 Task: Disable the option email in career advice.
Action: Mouse moved to (941, 128)
Screenshot: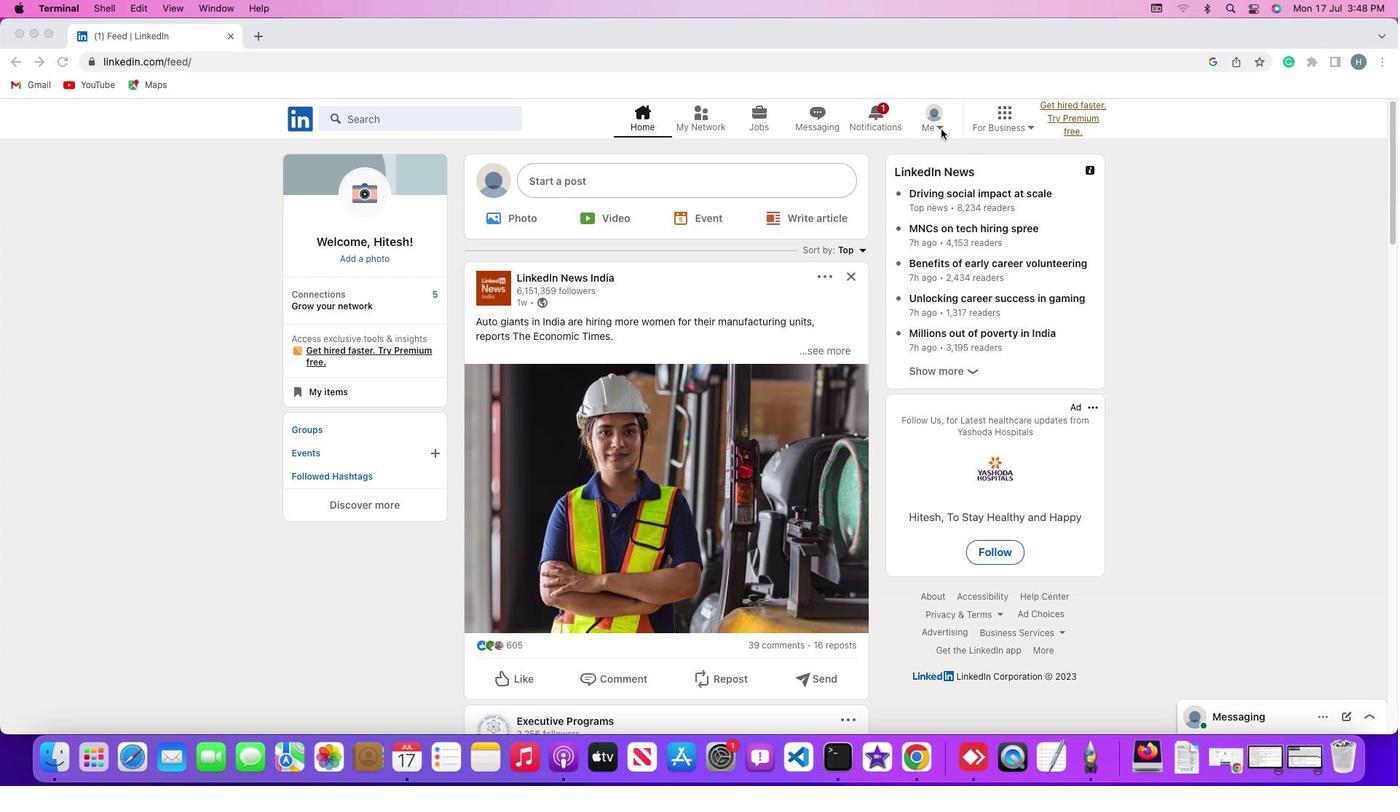 
Action: Mouse pressed left at (941, 128)
Screenshot: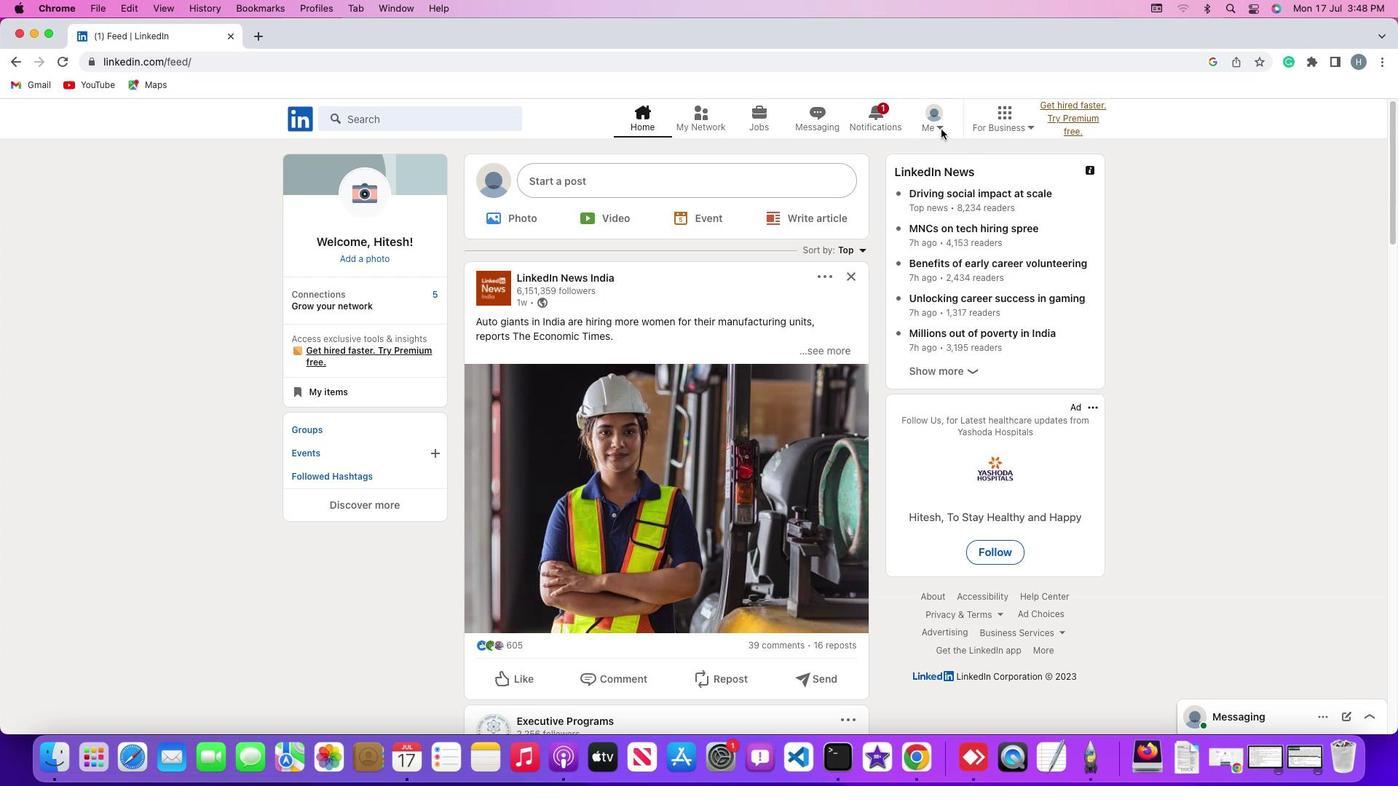 
Action: Mouse moved to (939, 127)
Screenshot: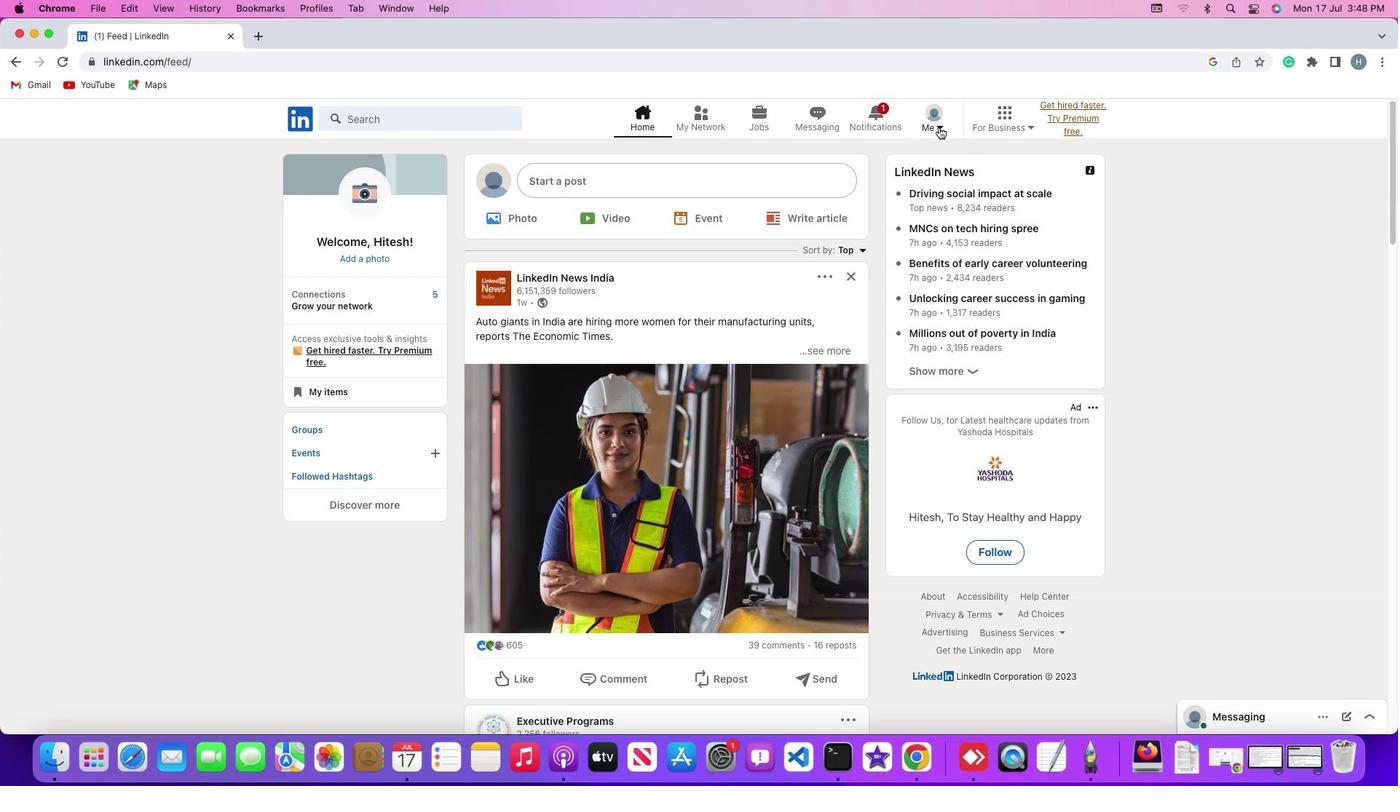 
Action: Mouse pressed left at (939, 127)
Screenshot: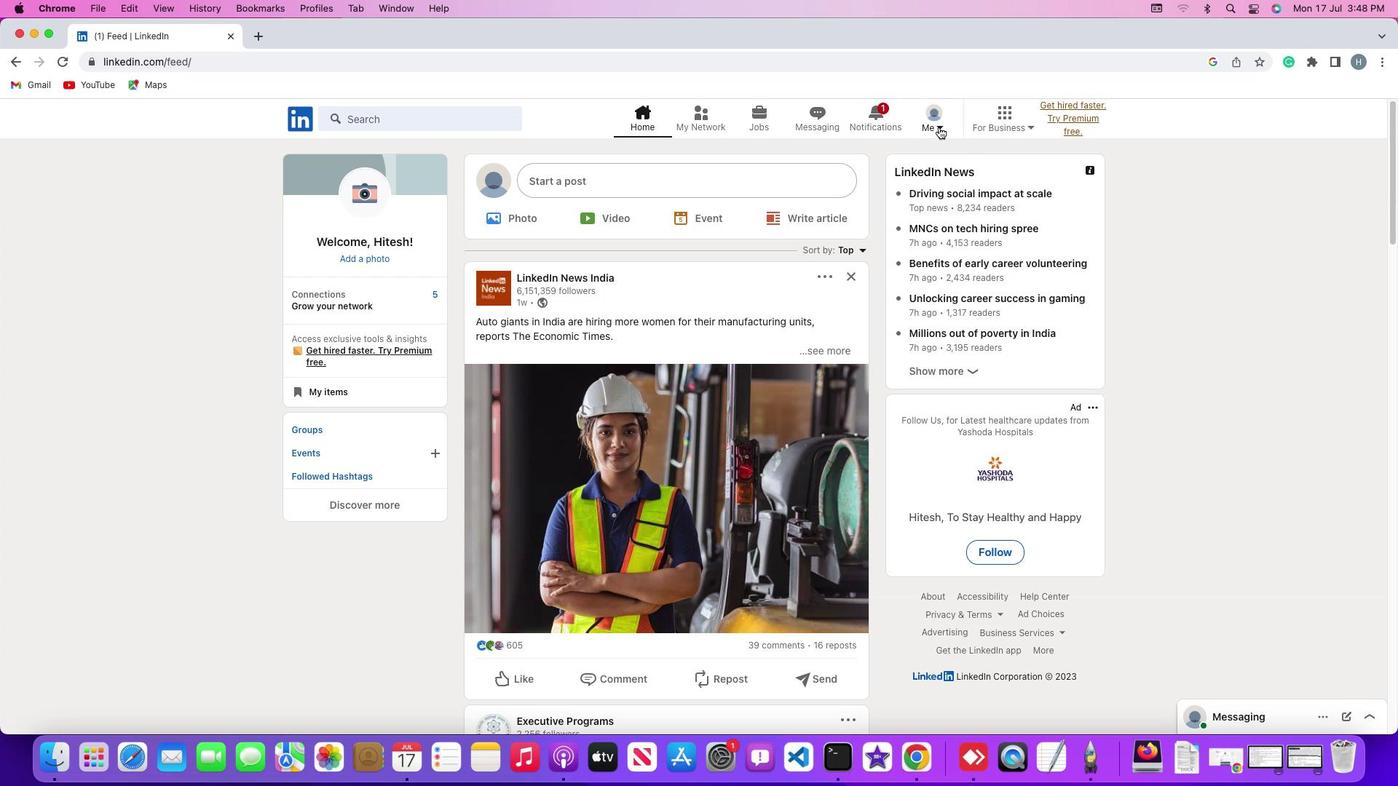 
Action: Mouse moved to (835, 277)
Screenshot: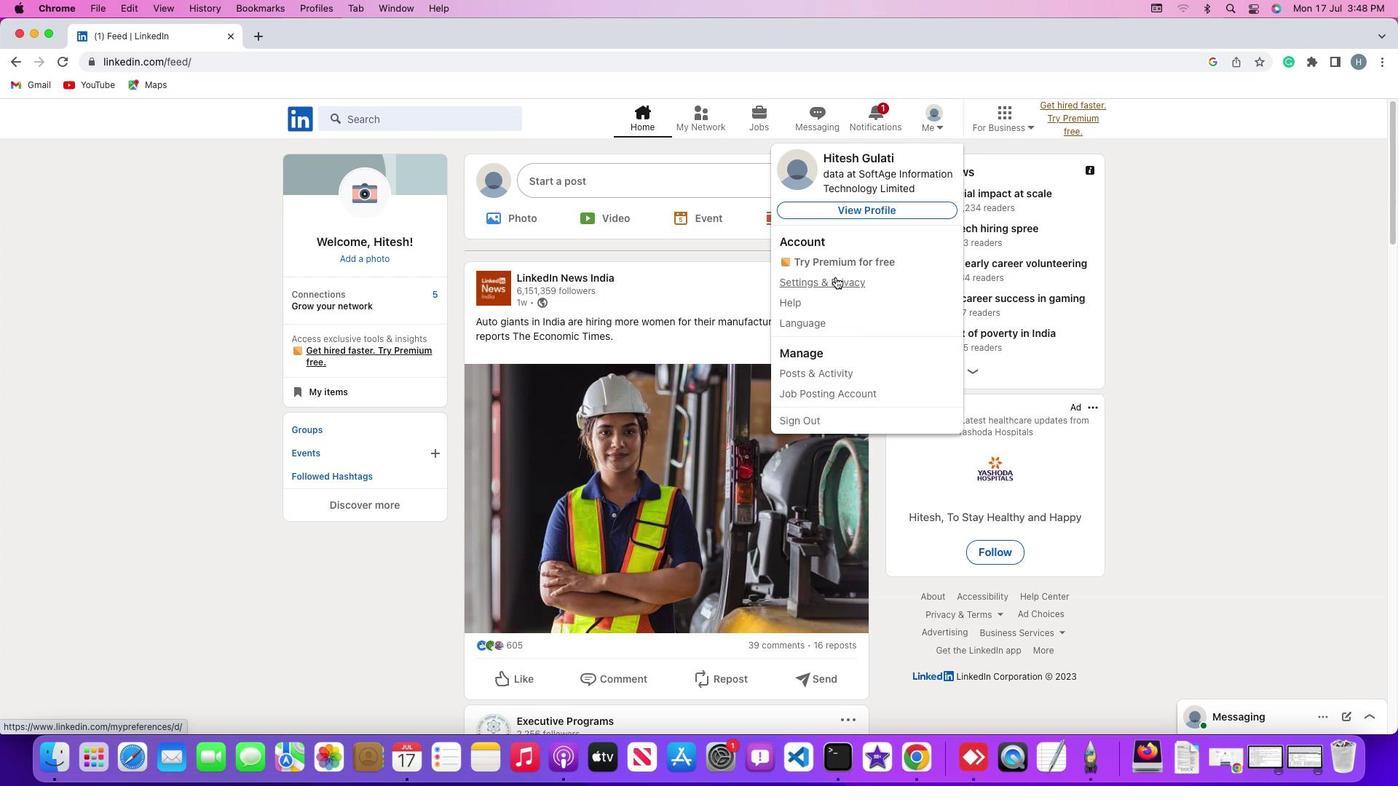 
Action: Mouse pressed left at (835, 277)
Screenshot: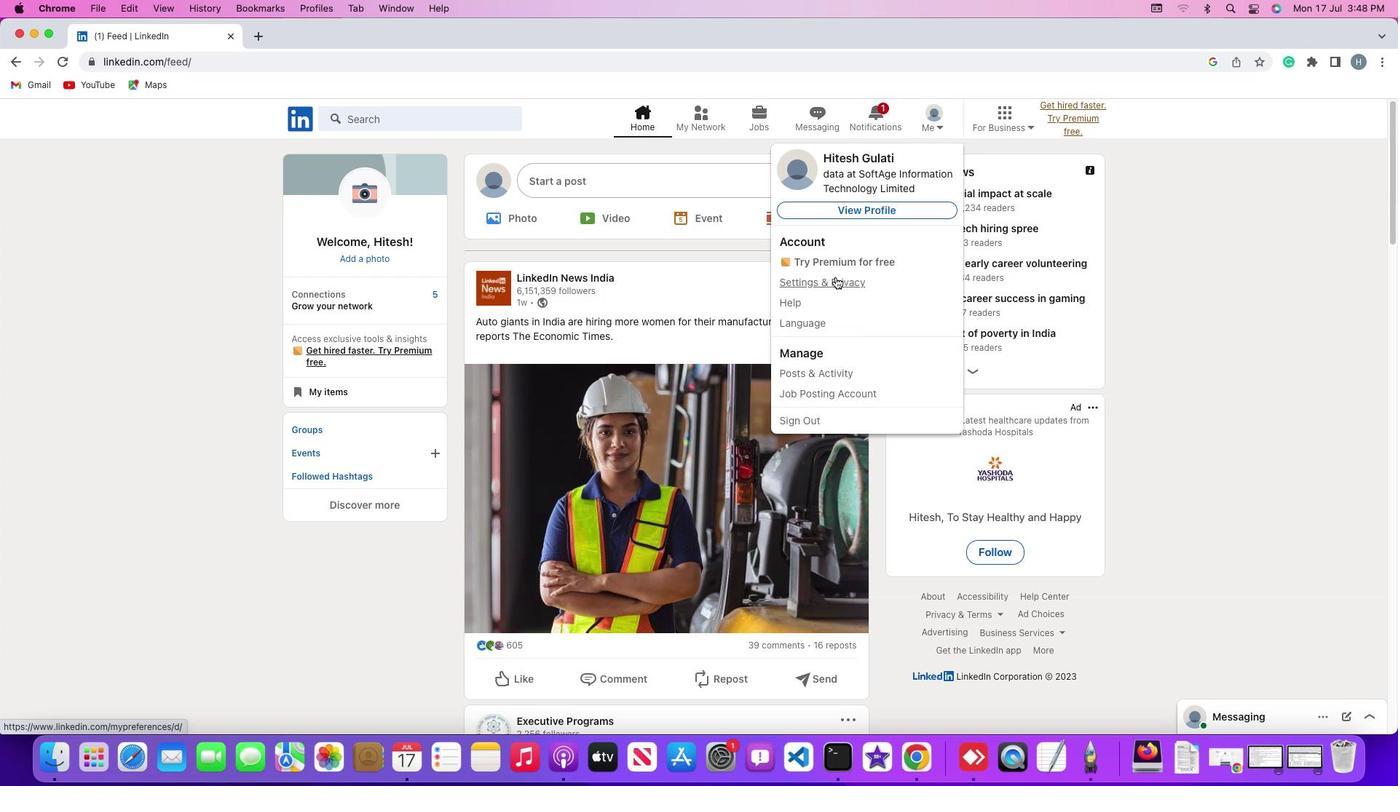 
Action: Mouse moved to (131, 490)
Screenshot: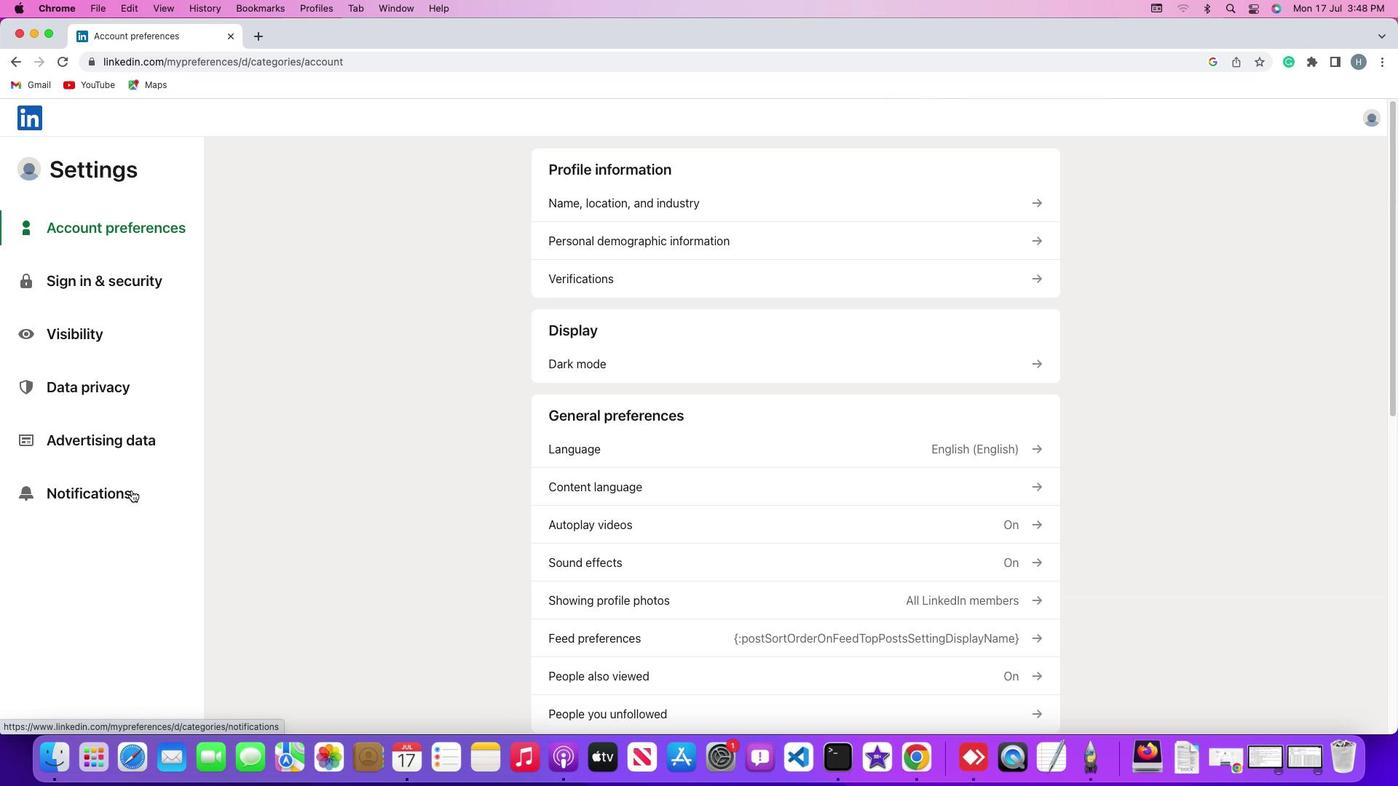 
Action: Mouse pressed left at (131, 490)
Screenshot: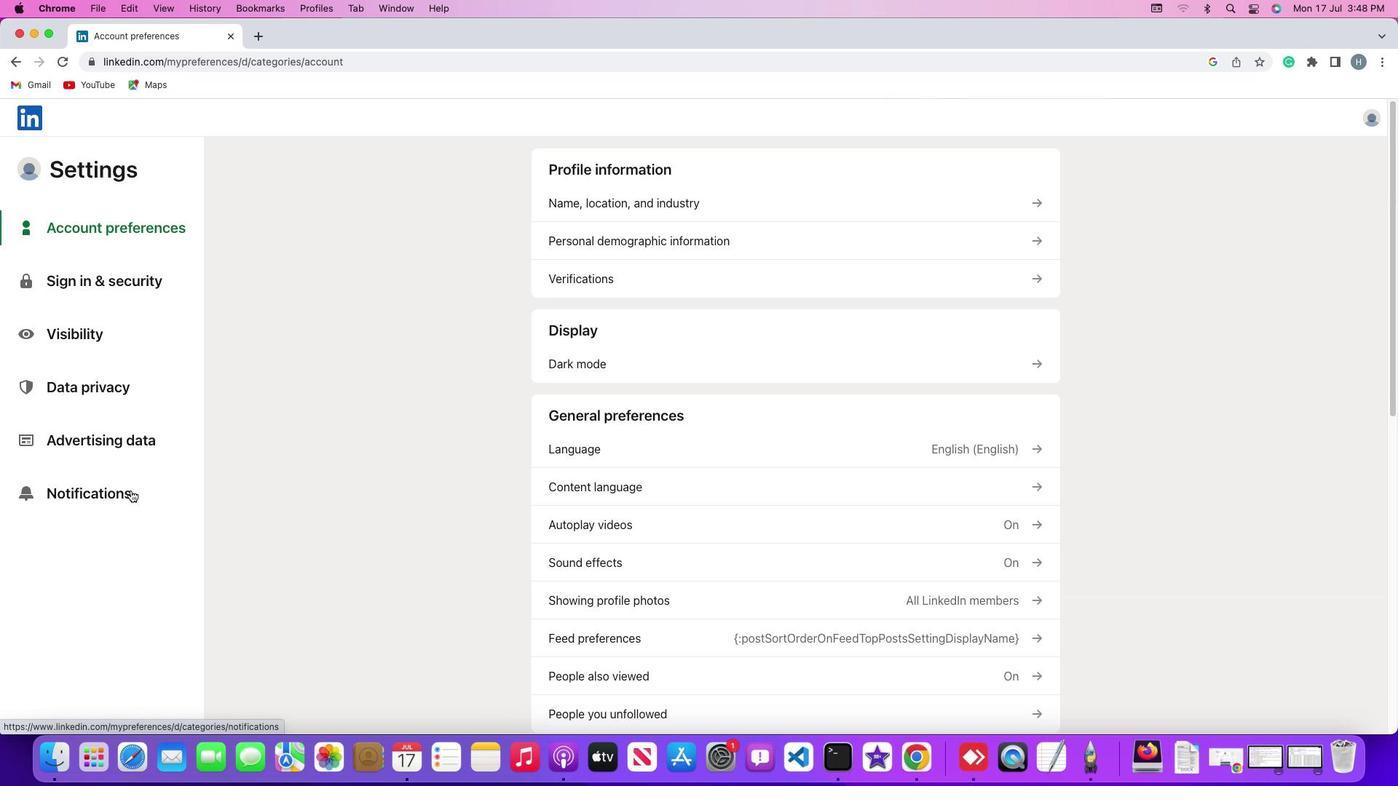 
Action: Mouse moved to (667, 208)
Screenshot: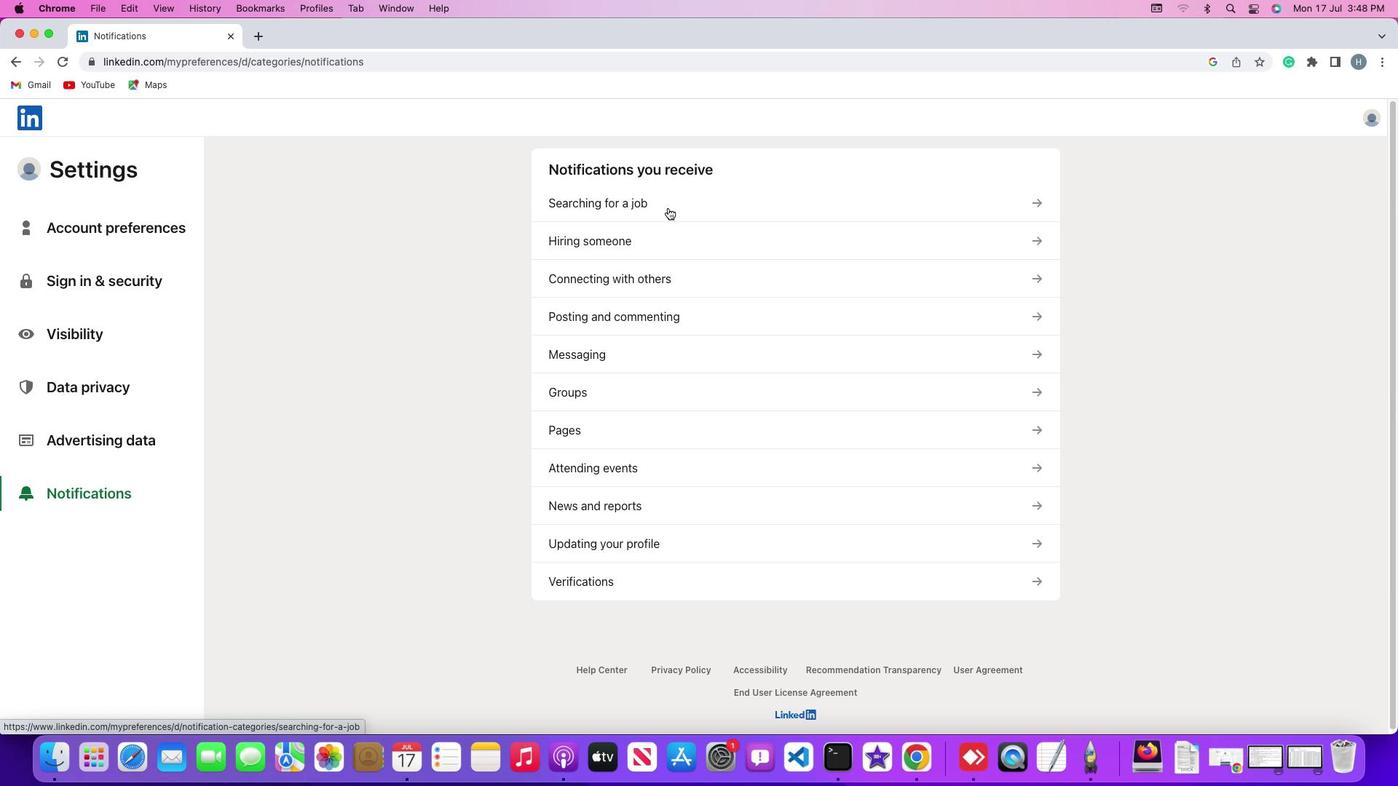 
Action: Mouse pressed left at (667, 208)
Screenshot: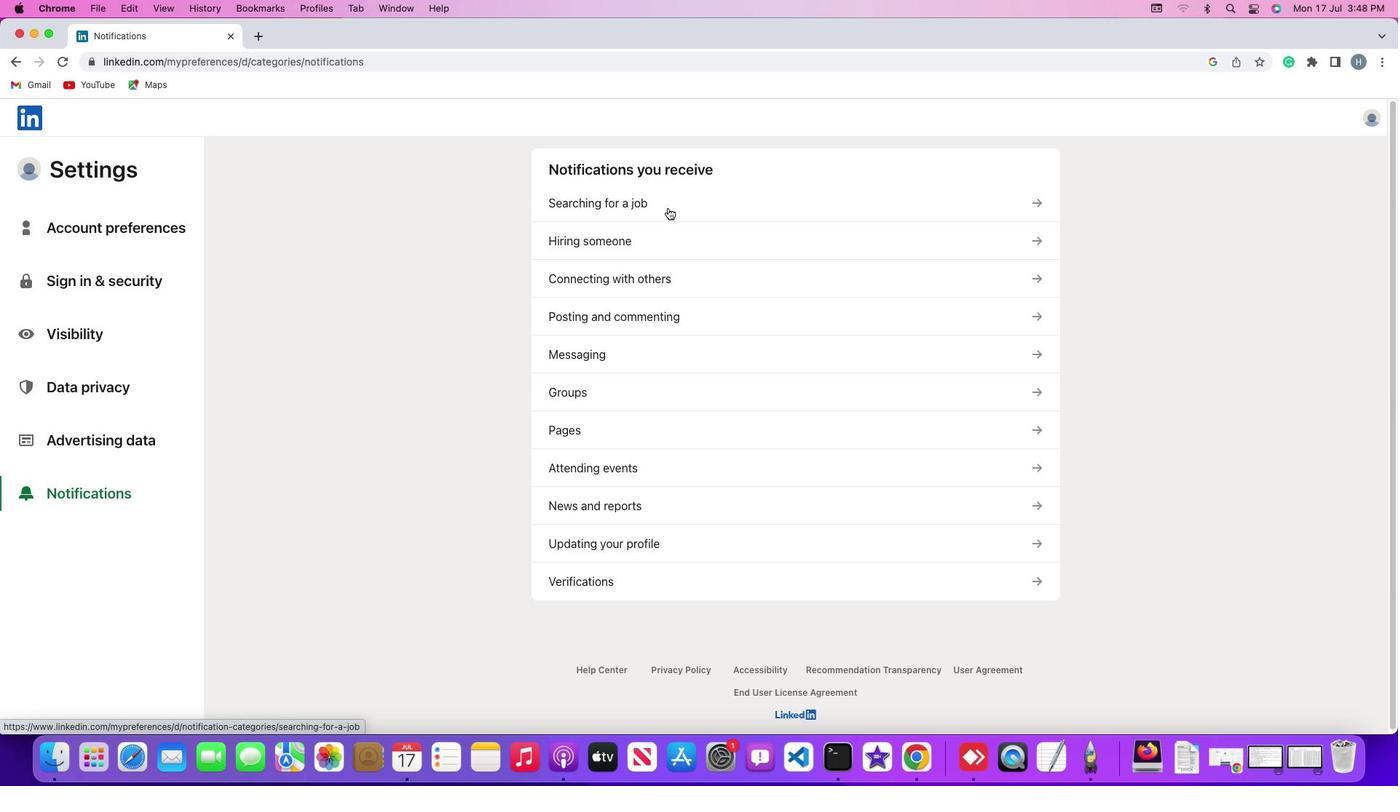 
Action: Mouse moved to (602, 482)
Screenshot: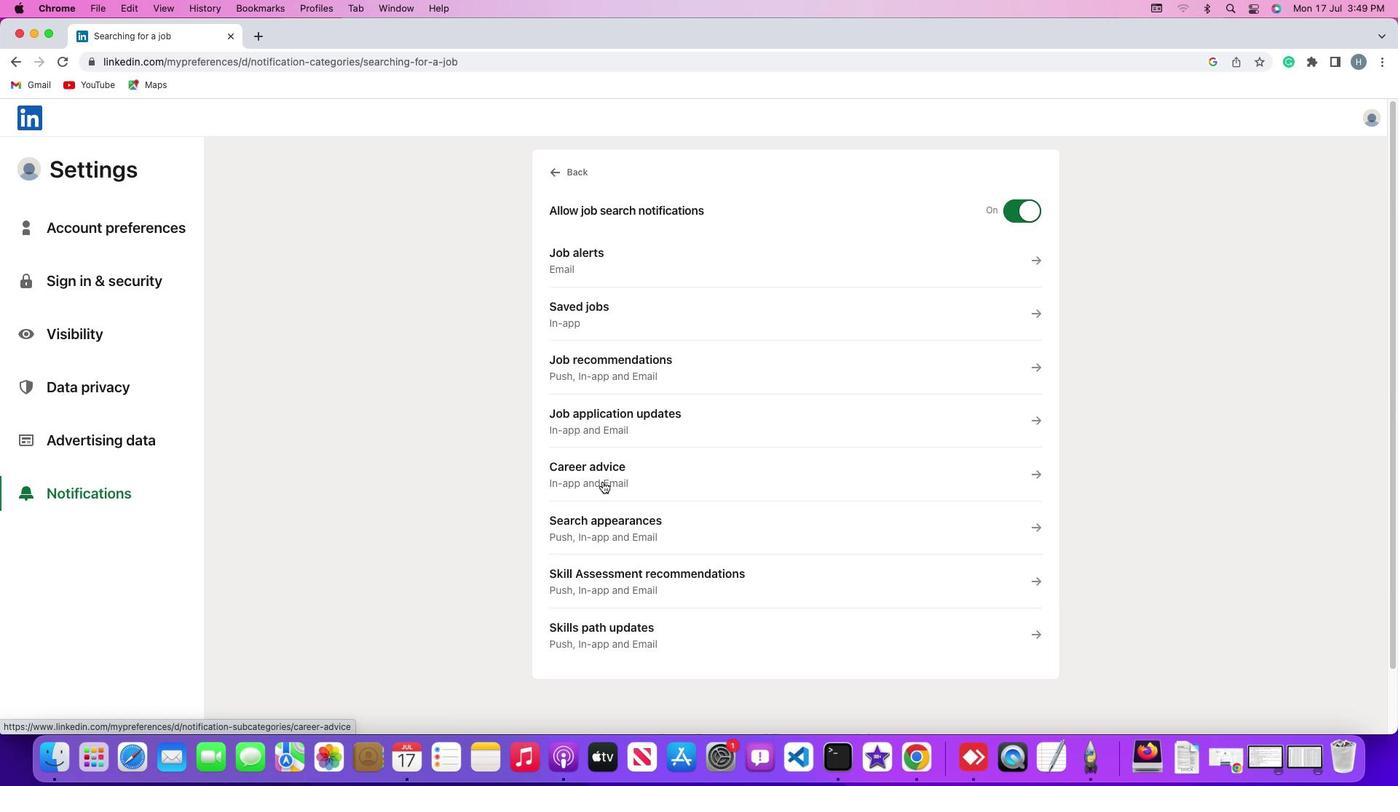 
Action: Mouse pressed left at (602, 482)
Screenshot: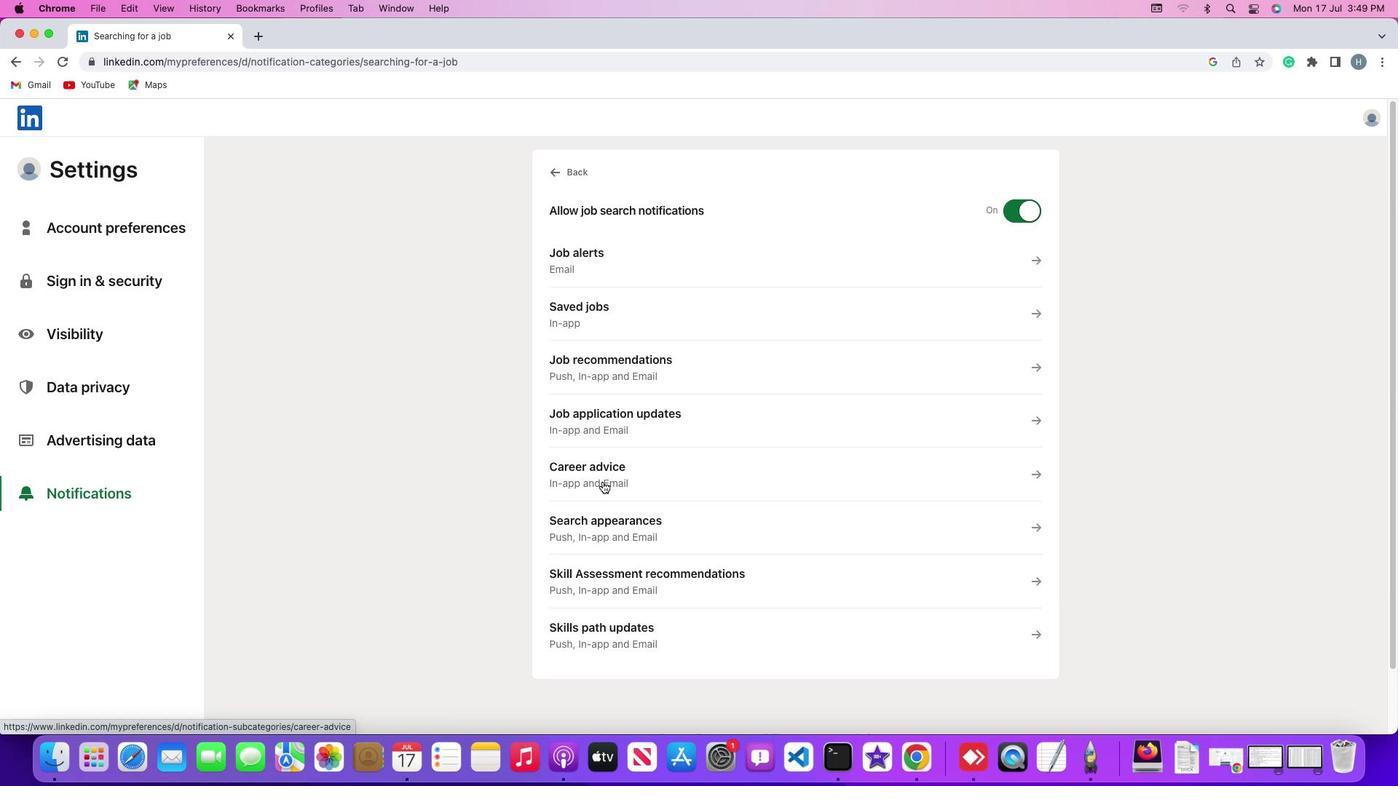 
Action: Mouse moved to (1013, 429)
Screenshot: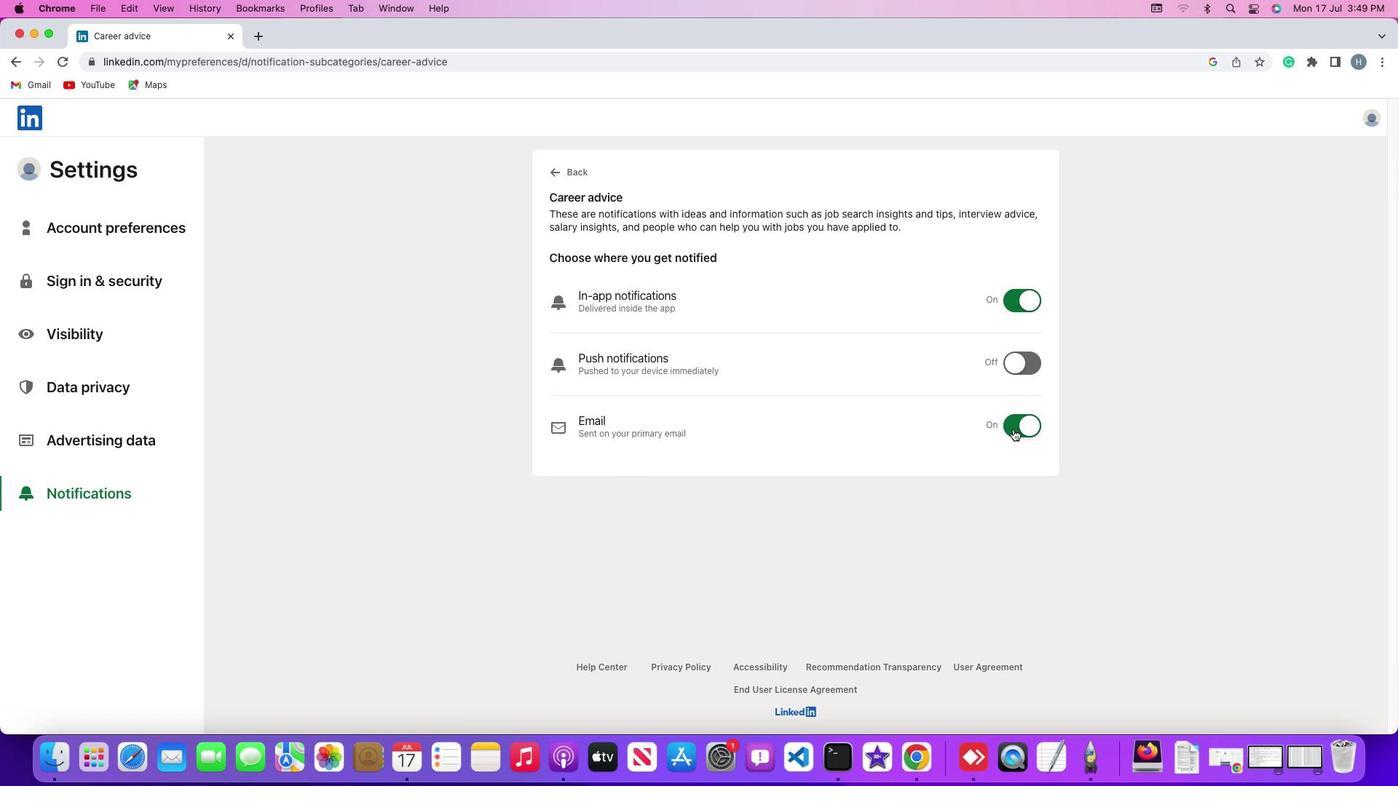 
Action: Mouse pressed left at (1013, 429)
Screenshot: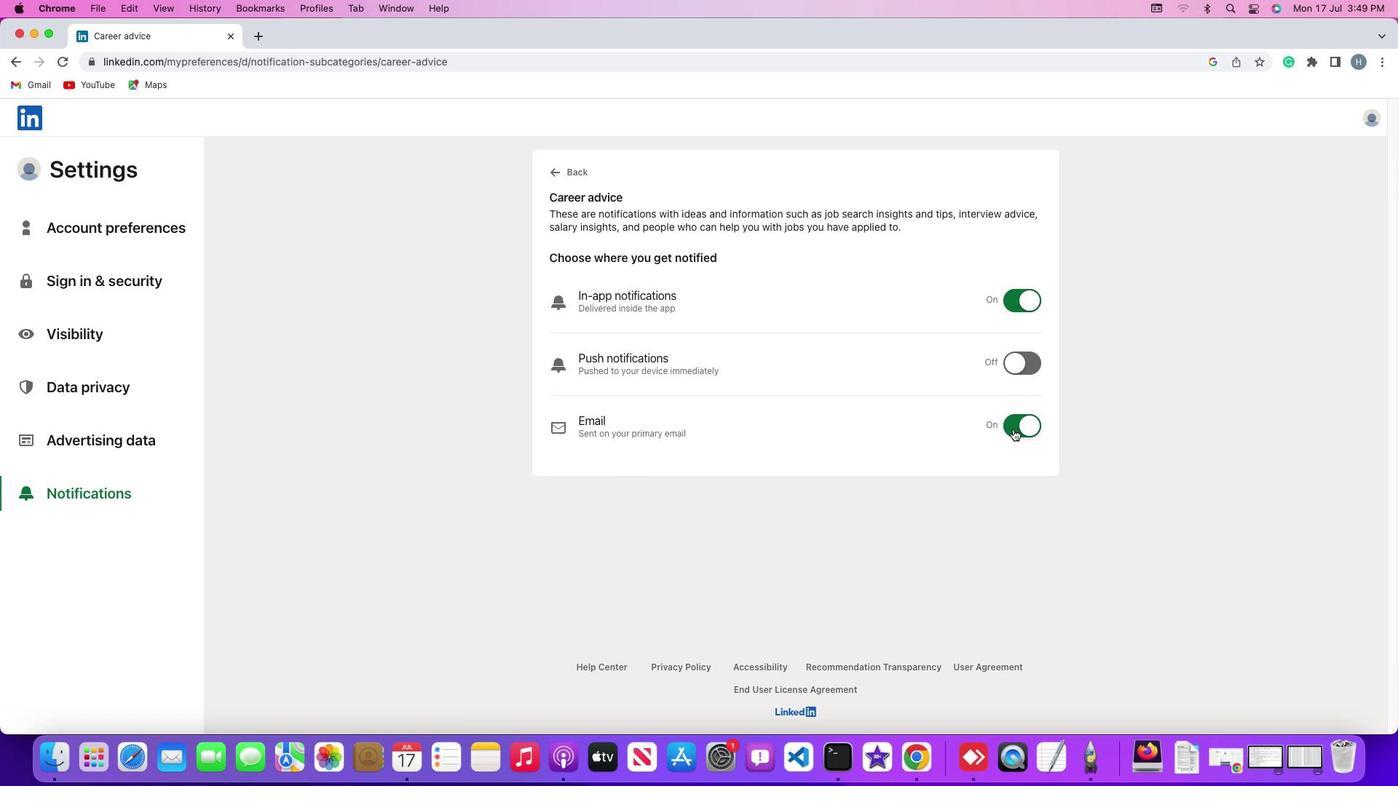 
